 Task: Create a sub task Design and Implement Solution for the task  Upgrade and migrate company vendor management to a cloud-based solution in the project BeyondTech , assign it to team member softage.3@softage.net and update the status of the sub task to  At Risk , set the priority of the sub task to Medium
Action: Mouse moved to (455, 284)
Screenshot: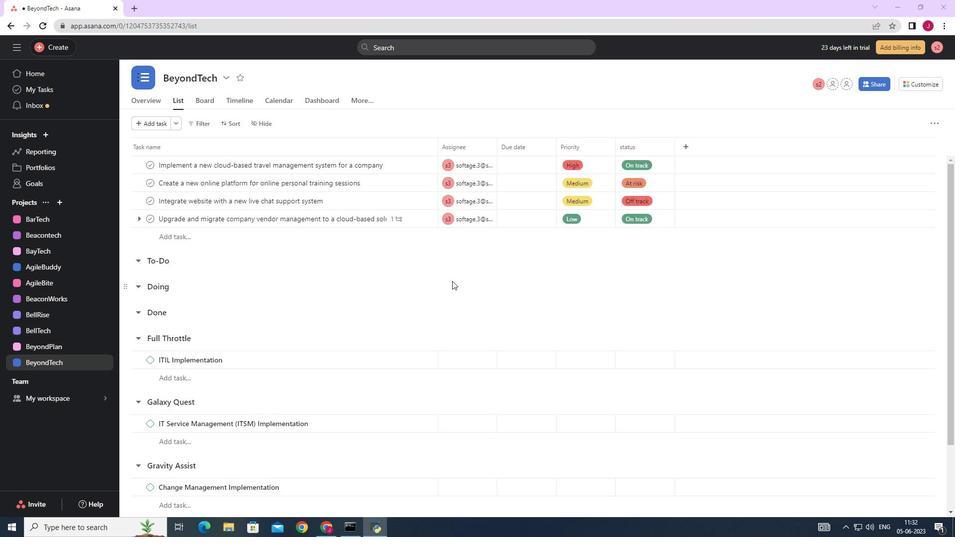 
Action: Mouse scrolled (455, 284) with delta (0, 0)
Screenshot: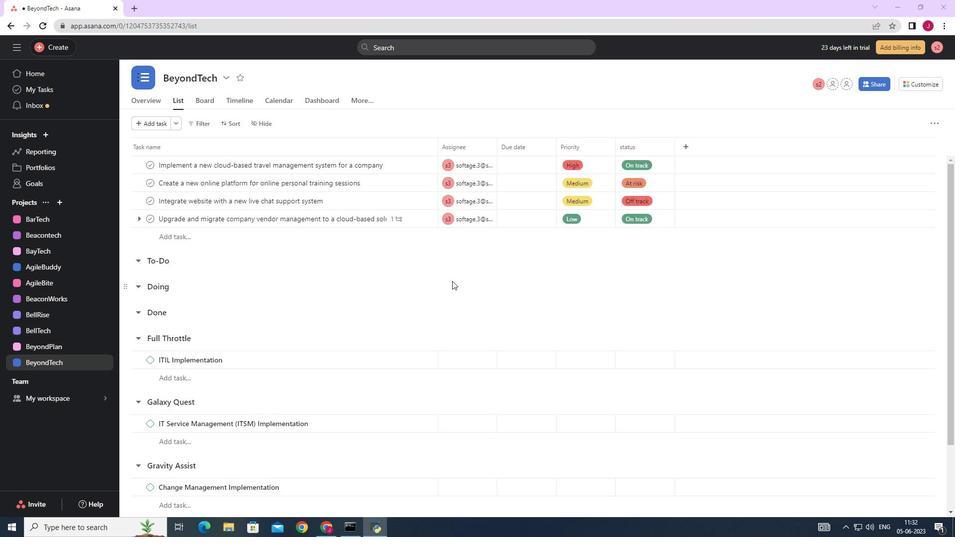 
Action: Mouse moved to (457, 288)
Screenshot: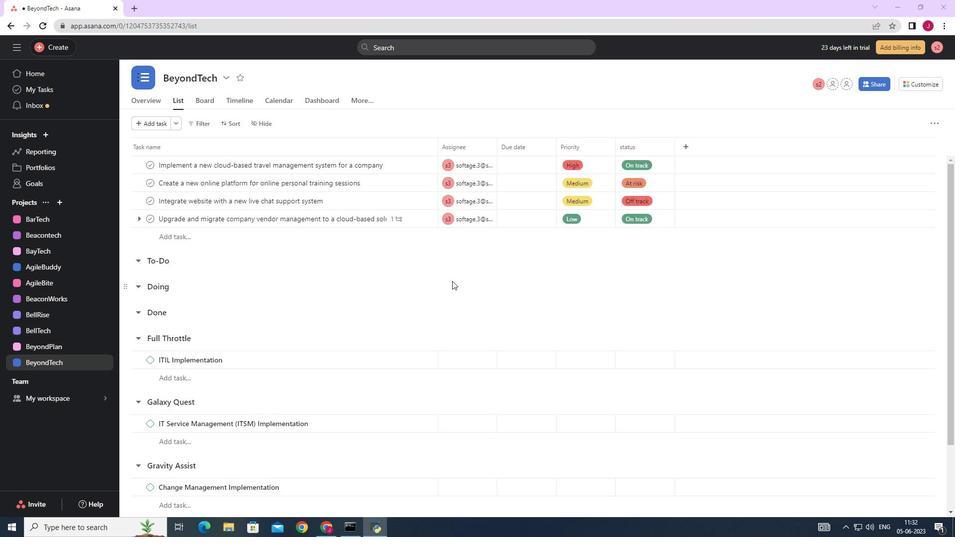 
Action: Mouse scrolled (457, 287) with delta (0, 0)
Screenshot: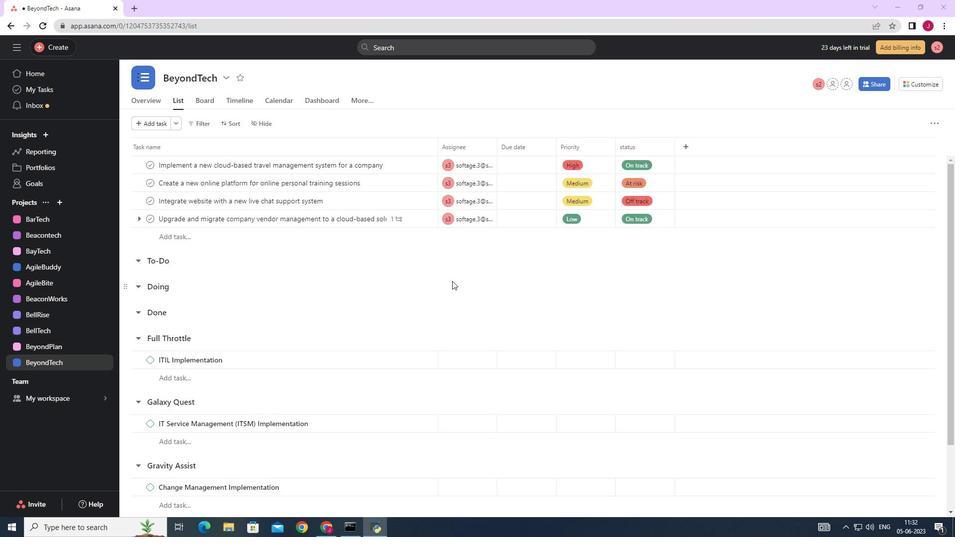 
Action: Mouse scrolled (457, 287) with delta (0, 0)
Screenshot: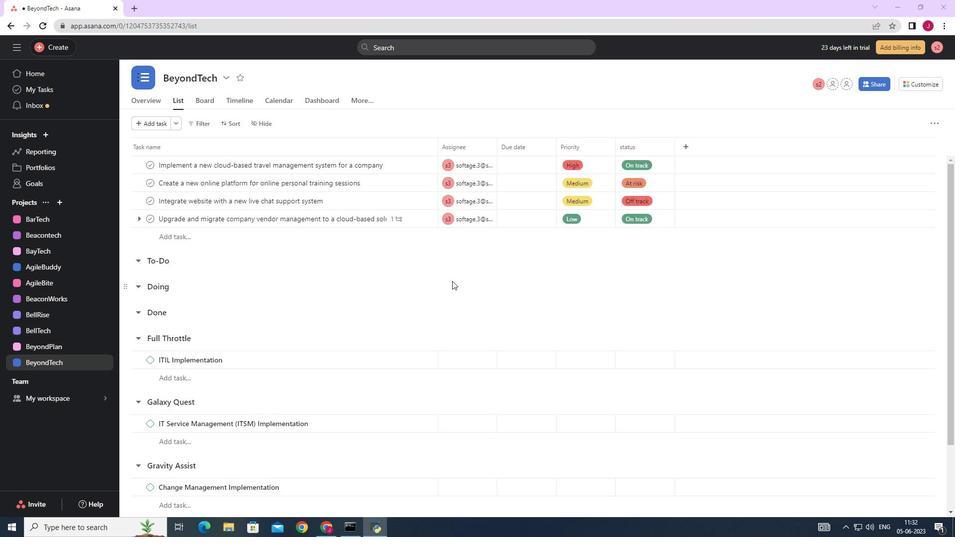 
Action: Mouse moved to (459, 289)
Screenshot: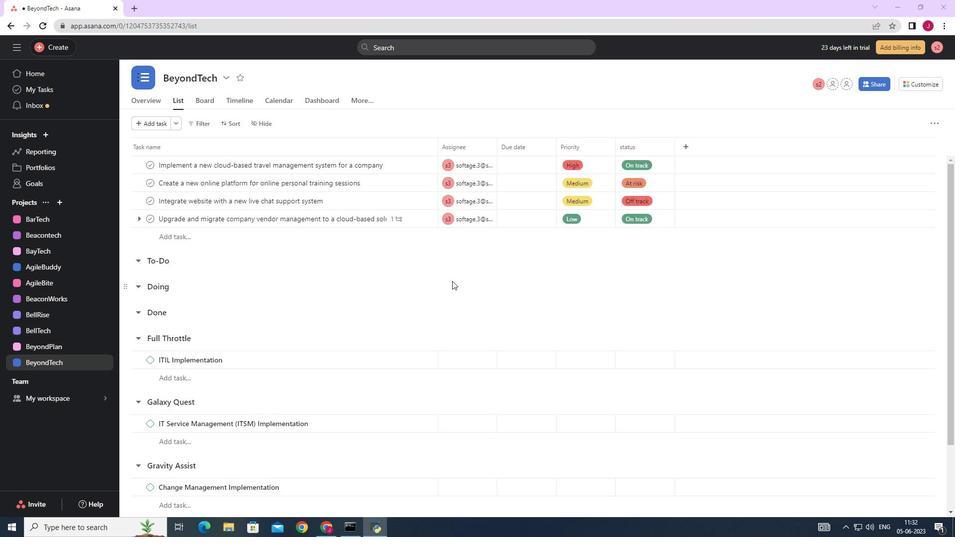 
Action: Mouse scrolled (459, 288) with delta (0, 0)
Screenshot: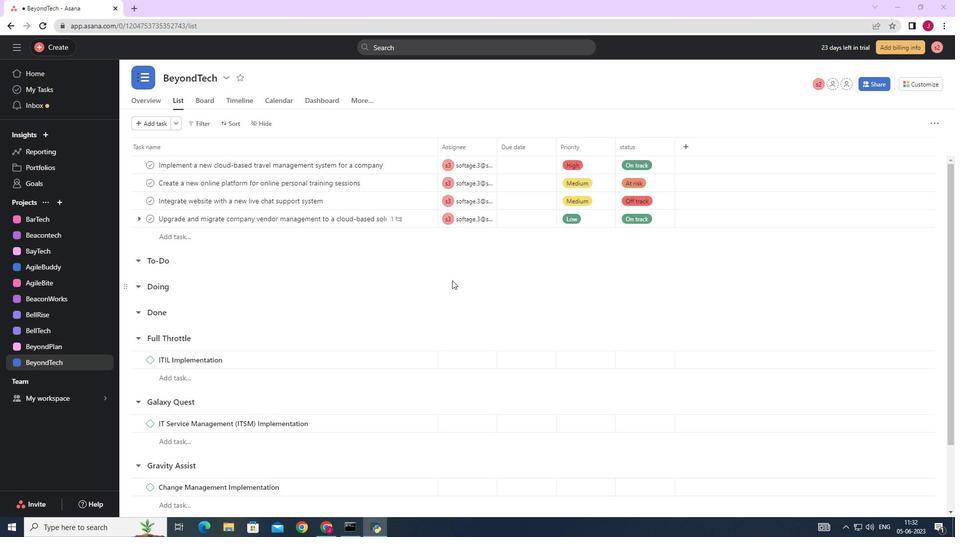 
Action: Mouse moved to (461, 294)
Screenshot: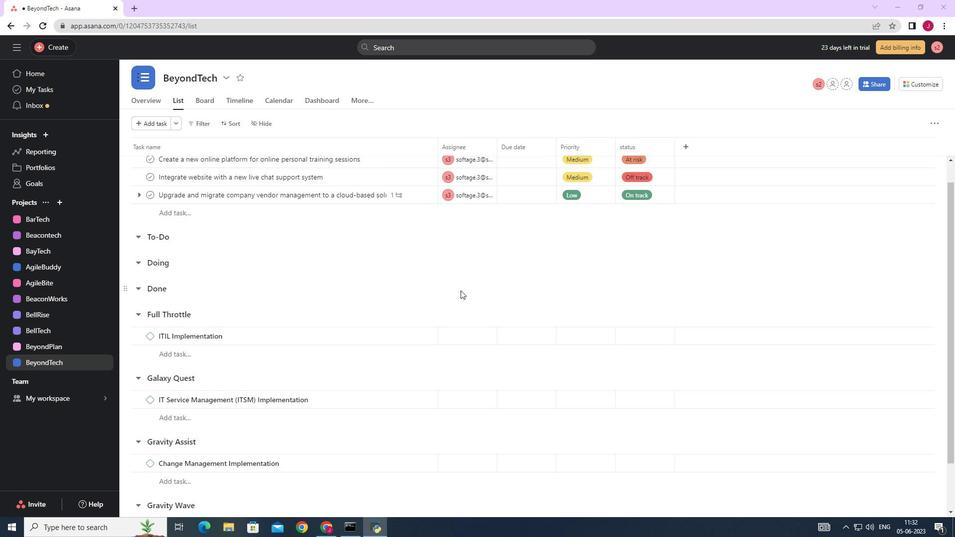 
Action: Mouse scrolled (461, 294) with delta (0, 0)
Screenshot: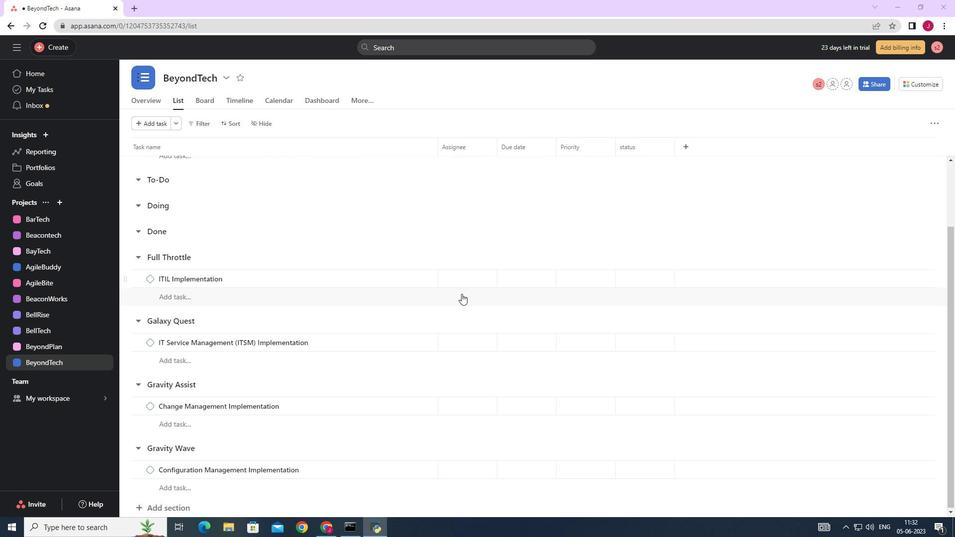 
Action: Mouse scrolled (461, 294) with delta (0, 0)
Screenshot: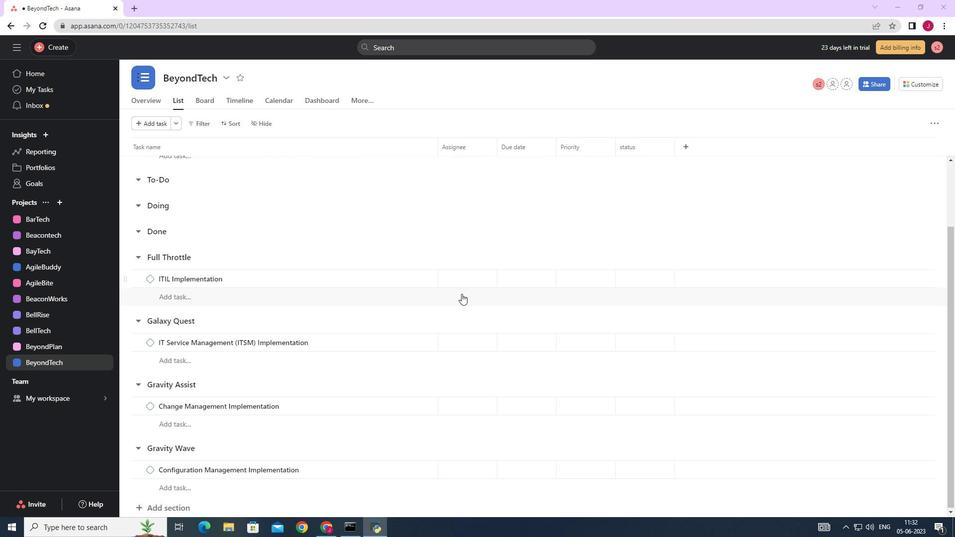 
Action: Mouse scrolled (461, 294) with delta (0, 0)
Screenshot: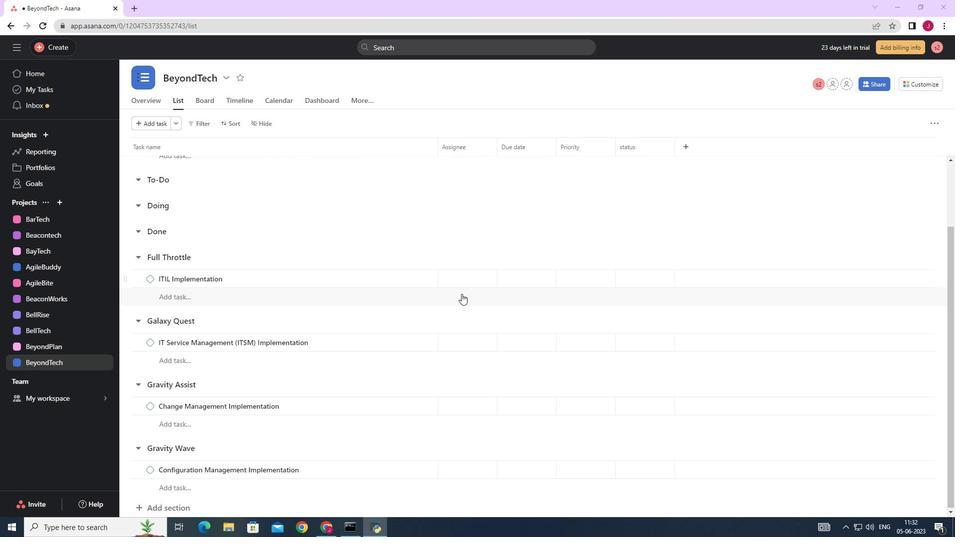 
Action: Mouse scrolled (461, 294) with delta (0, 0)
Screenshot: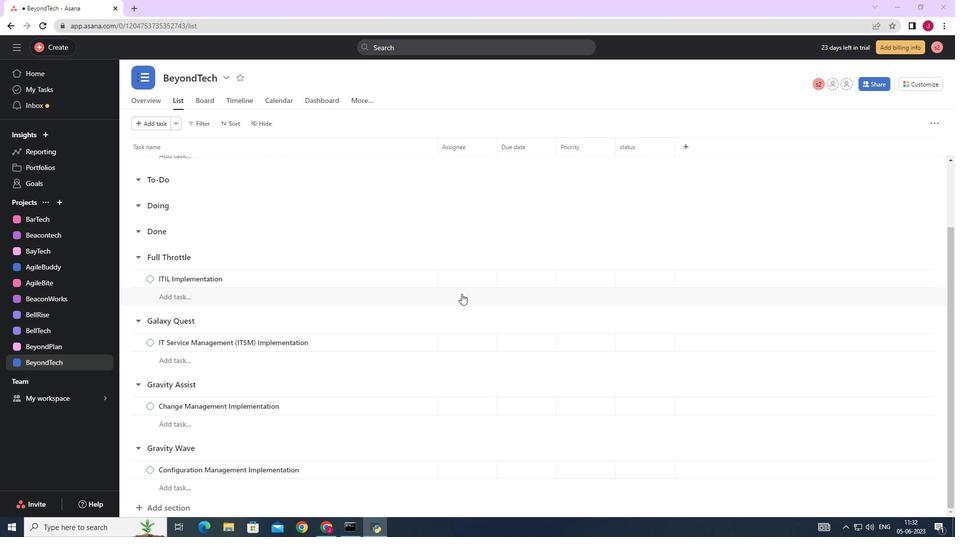 
Action: Mouse moved to (419, 220)
Screenshot: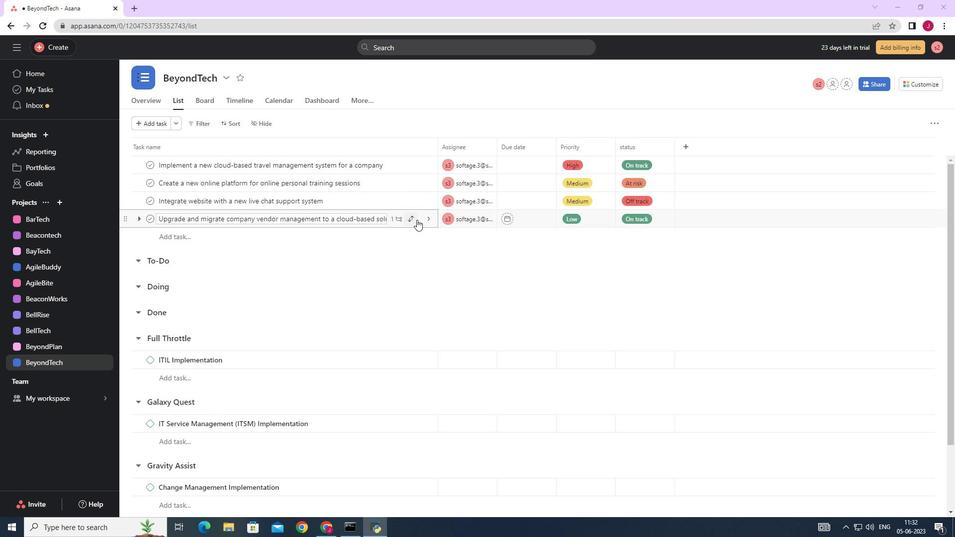 
Action: Mouse pressed left at (419, 220)
Screenshot: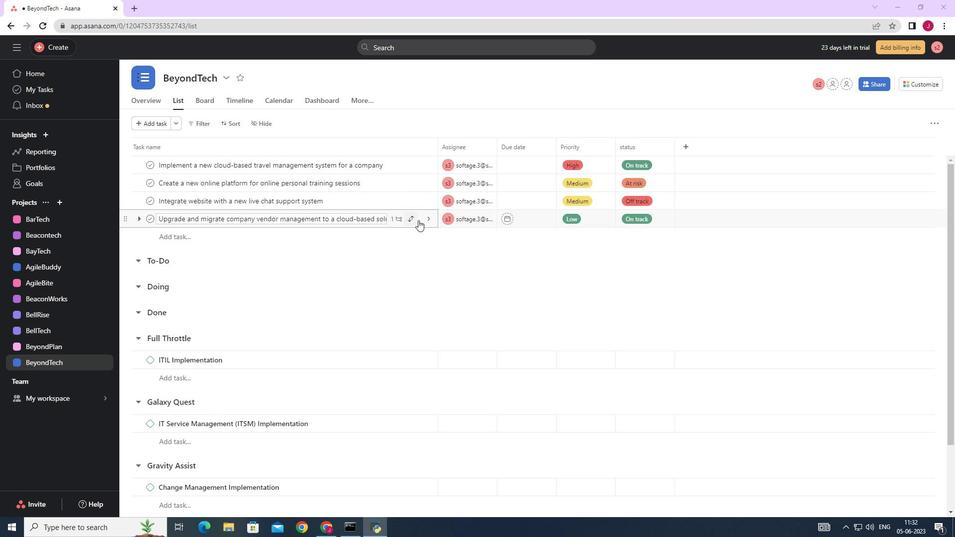 
Action: Mouse moved to (745, 383)
Screenshot: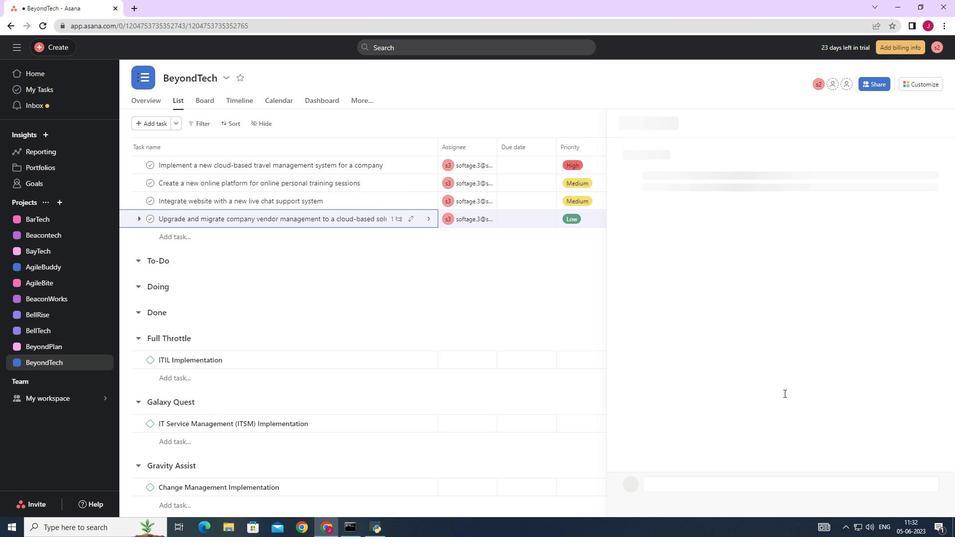 
Action: Mouse scrolled (745, 382) with delta (0, 0)
Screenshot: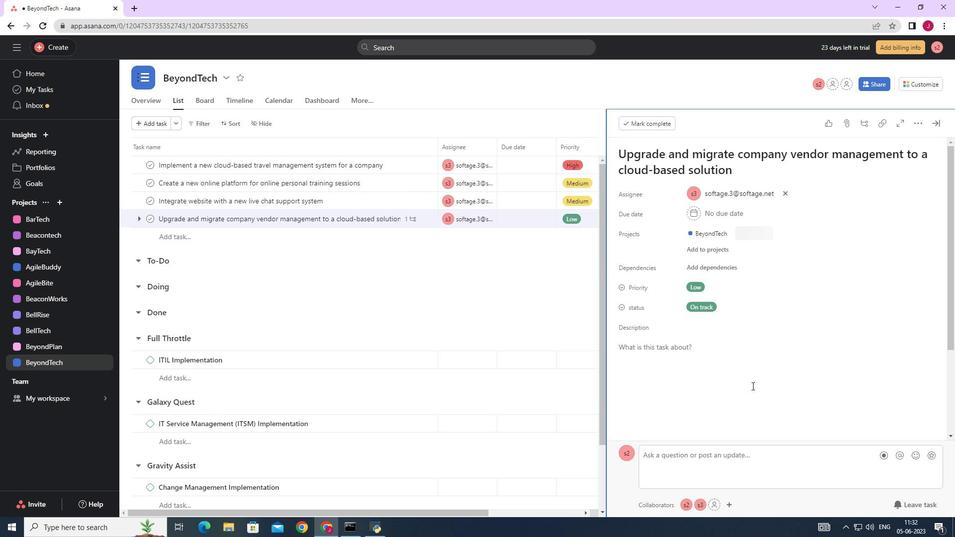 
Action: Mouse scrolled (745, 382) with delta (0, 0)
Screenshot: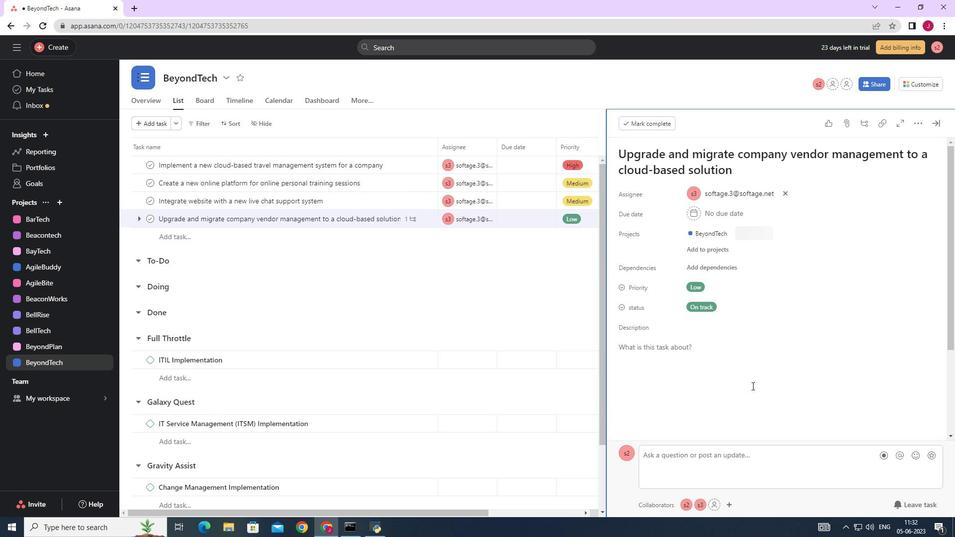
Action: Mouse scrolled (745, 382) with delta (0, 0)
Screenshot: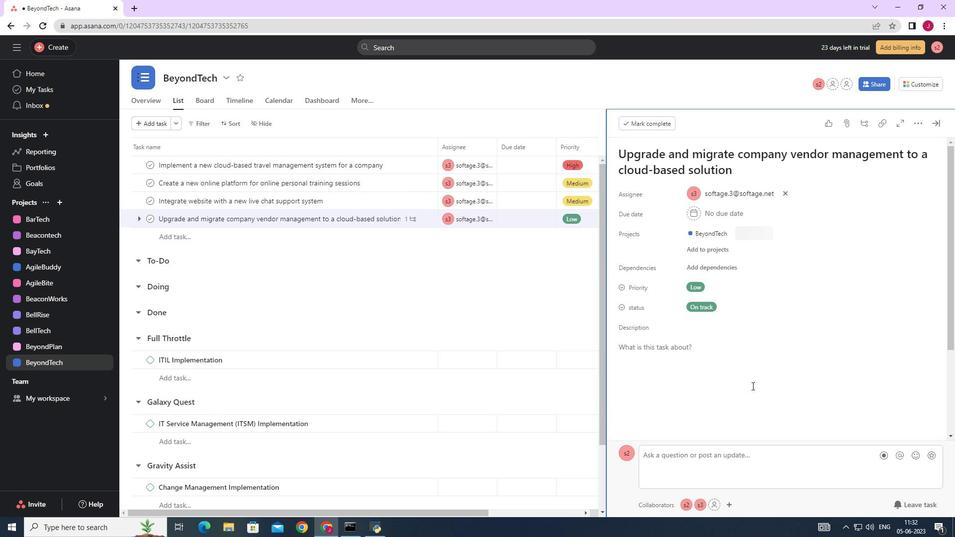 
Action: Mouse scrolled (745, 382) with delta (0, 0)
Screenshot: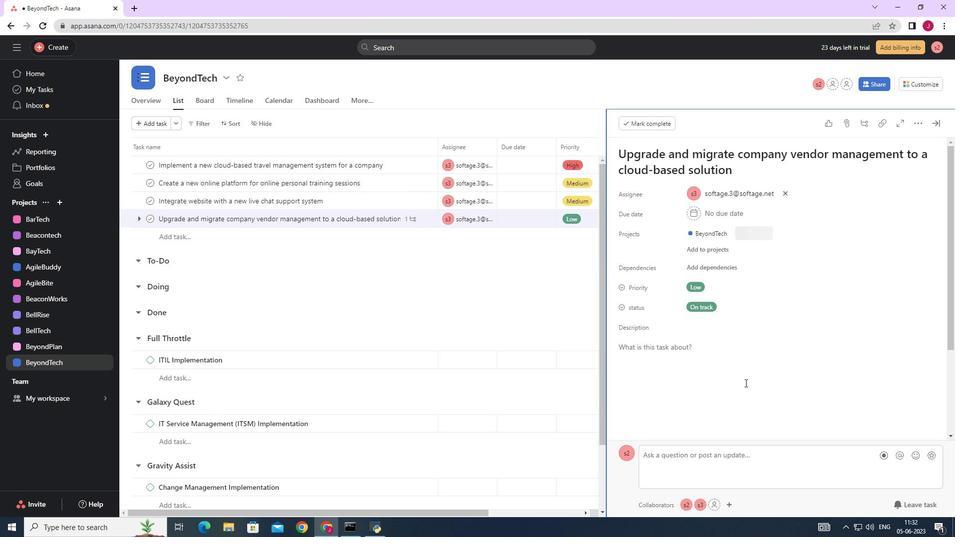 
Action: Mouse scrolled (745, 382) with delta (0, 0)
Screenshot: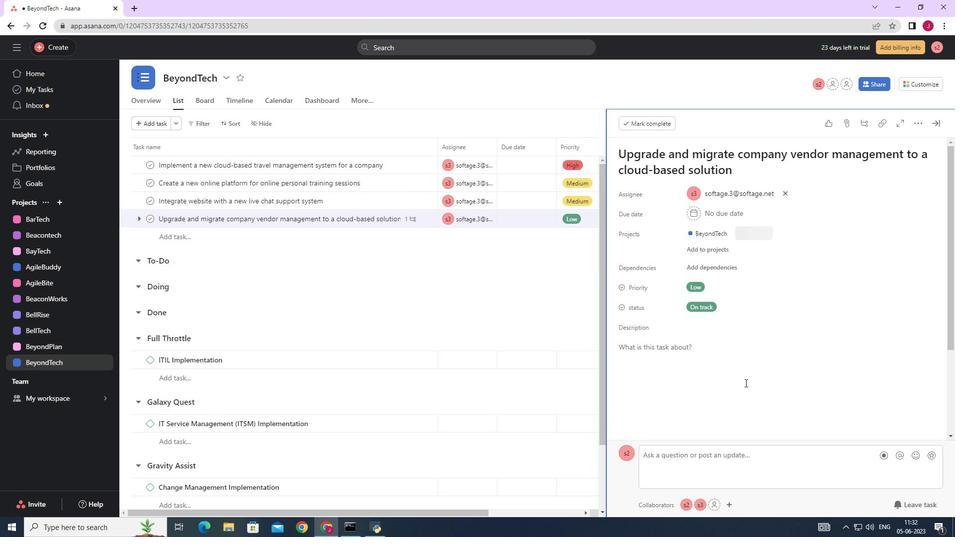 
Action: Mouse moved to (651, 364)
Screenshot: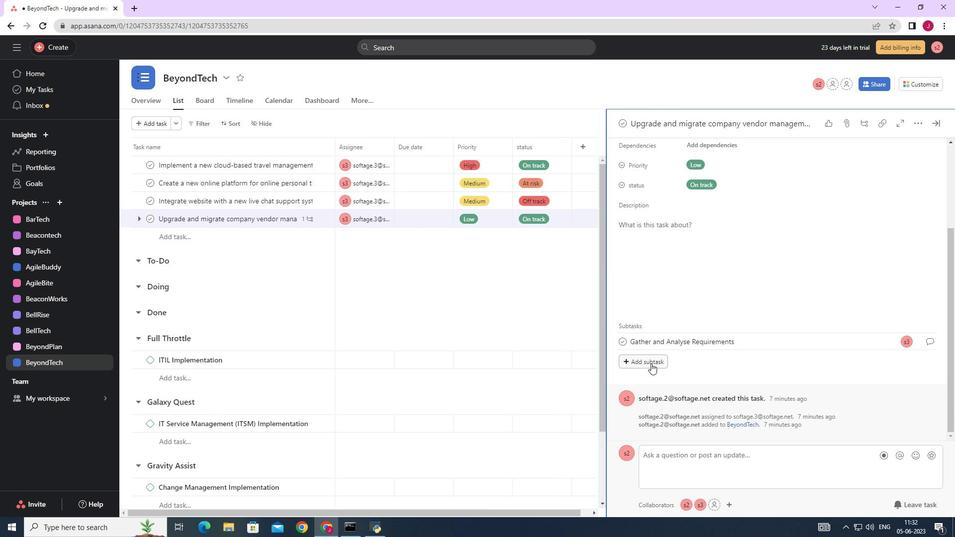 
Action: Mouse pressed left at (651, 364)
Screenshot: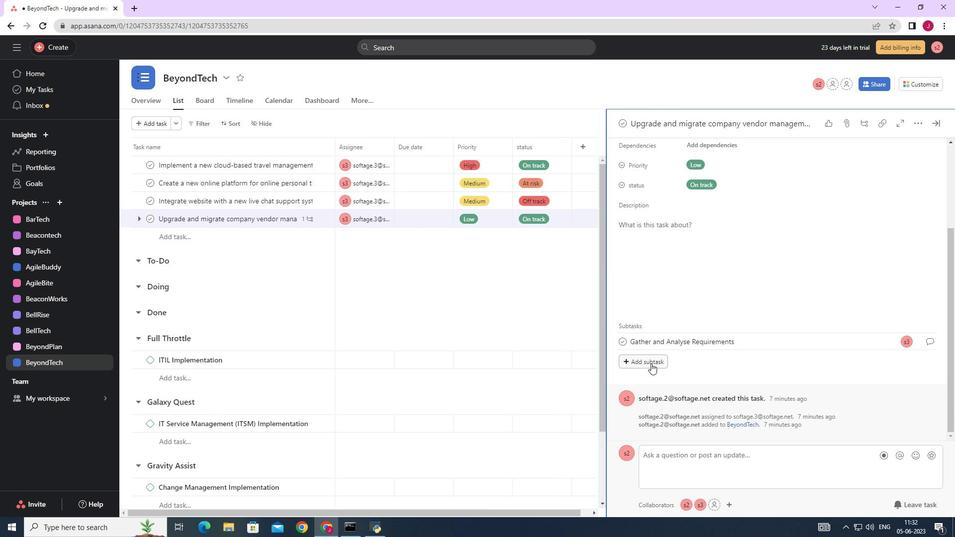 
Action: Key pressed <Key.caps_lock>D<Key.caps_lock>esign<Key.space>and<Key.space><Key.caps_lock>I<Key.caps_lock>mplement<Key.space><Key.caps_lock>S<Key.caps_lock>olution
Screenshot: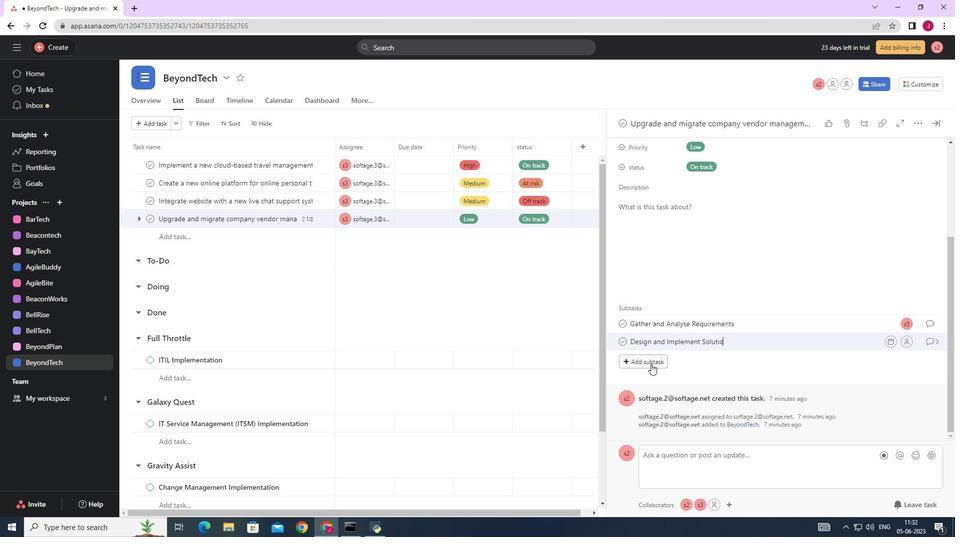 
Action: Mouse moved to (910, 341)
Screenshot: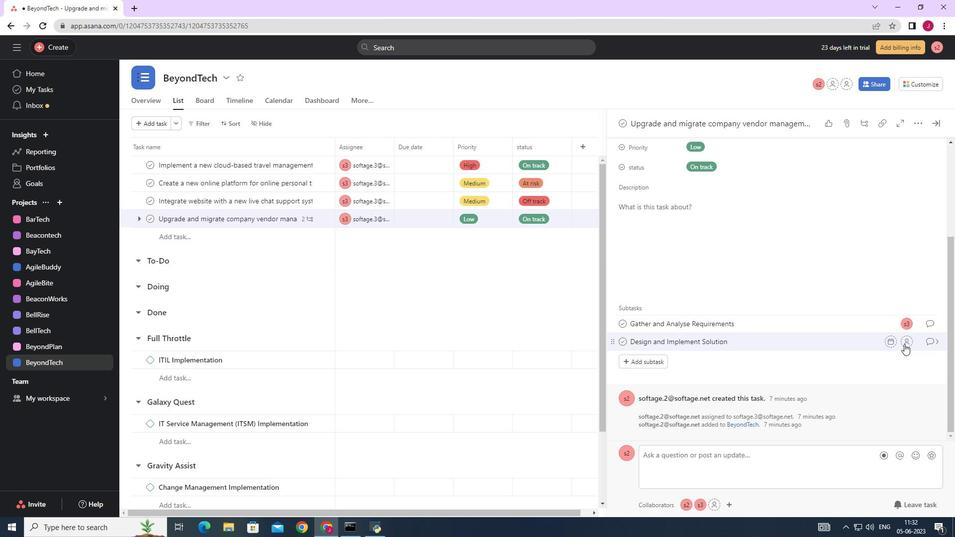 
Action: Mouse pressed left at (910, 341)
Screenshot: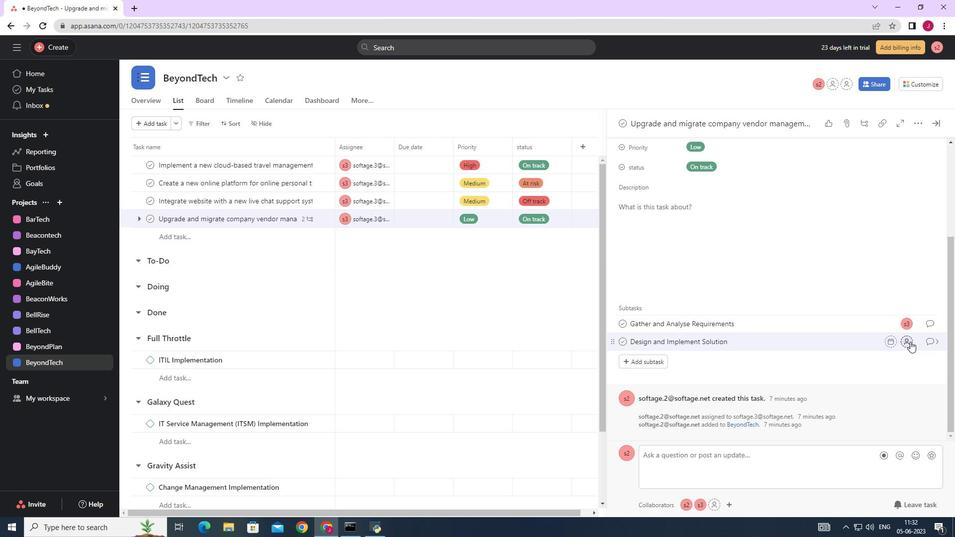 
Action: Mouse moved to (799, 383)
Screenshot: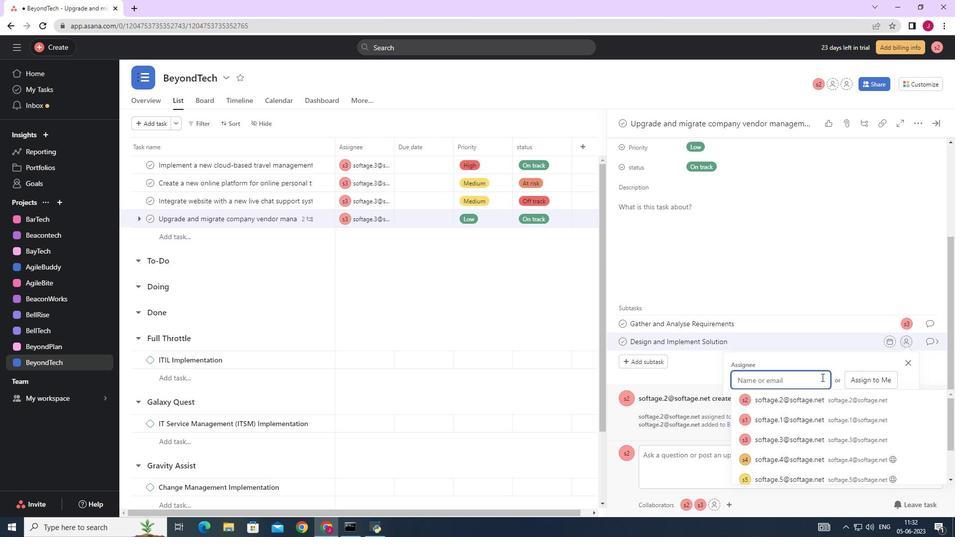 
Action: Key pressed softage.3
Screenshot: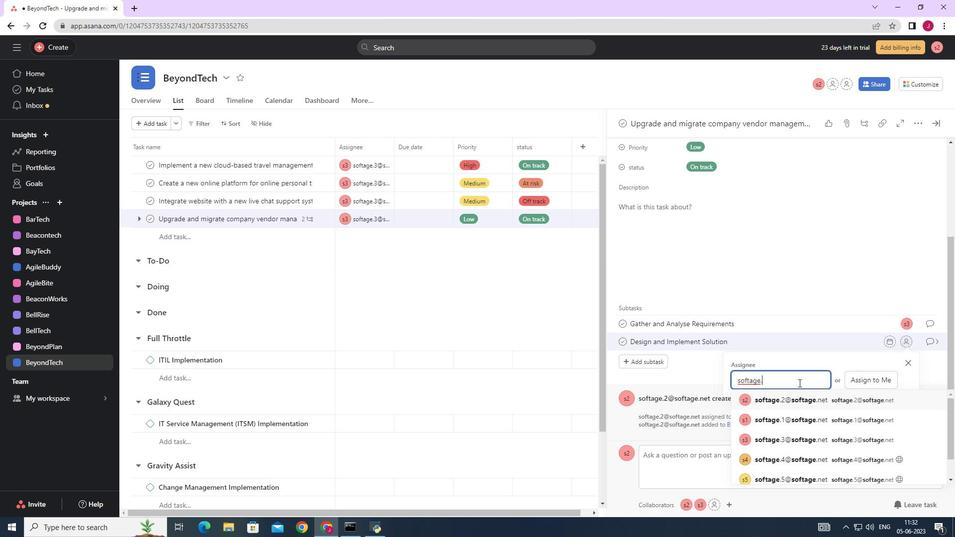 
Action: Mouse moved to (816, 400)
Screenshot: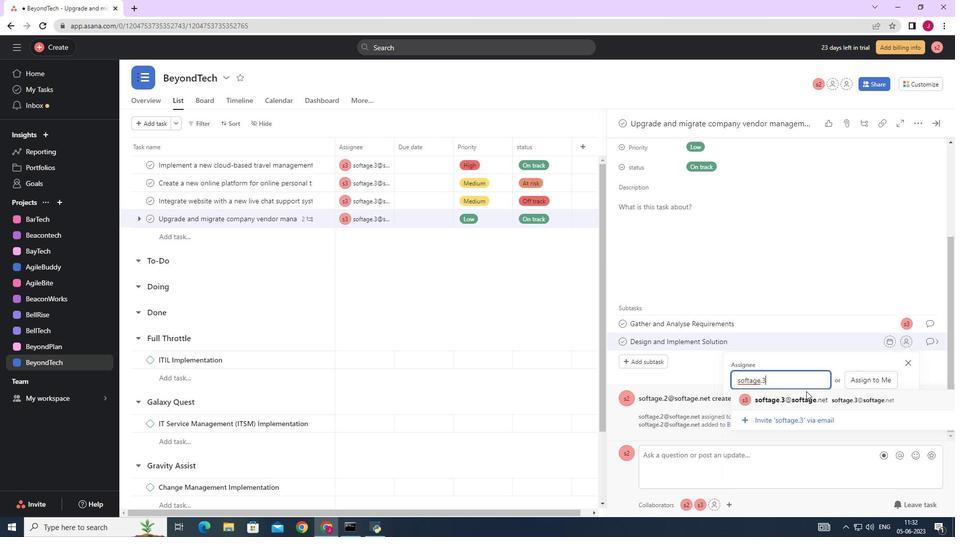 
Action: Mouse pressed left at (816, 400)
Screenshot: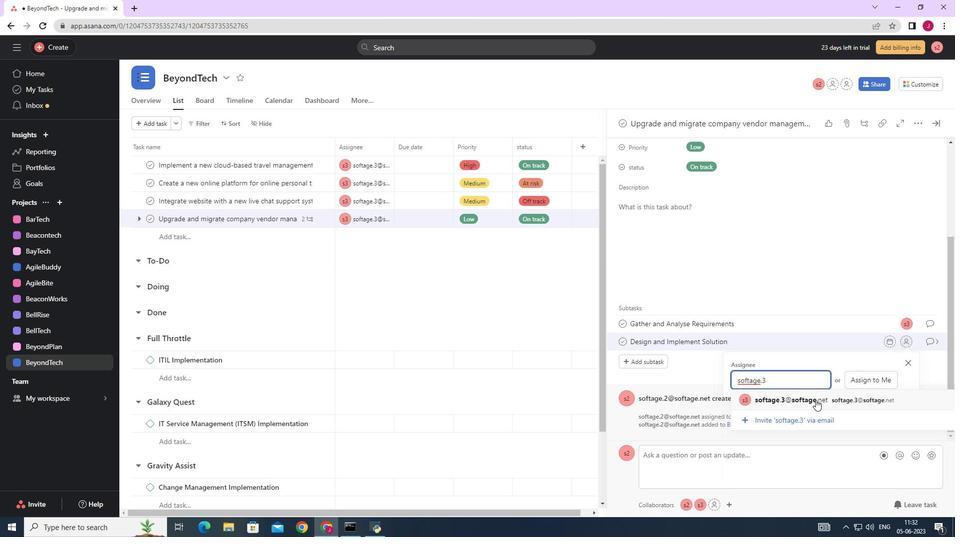 
Action: Mouse moved to (930, 341)
Screenshot: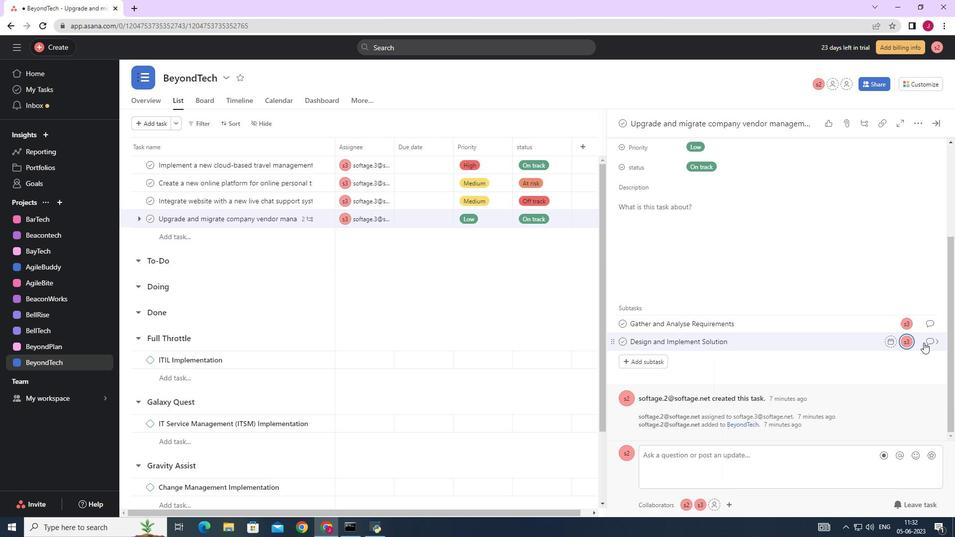 
Action: Mouse pressed left at (930, 341)
Screenshot: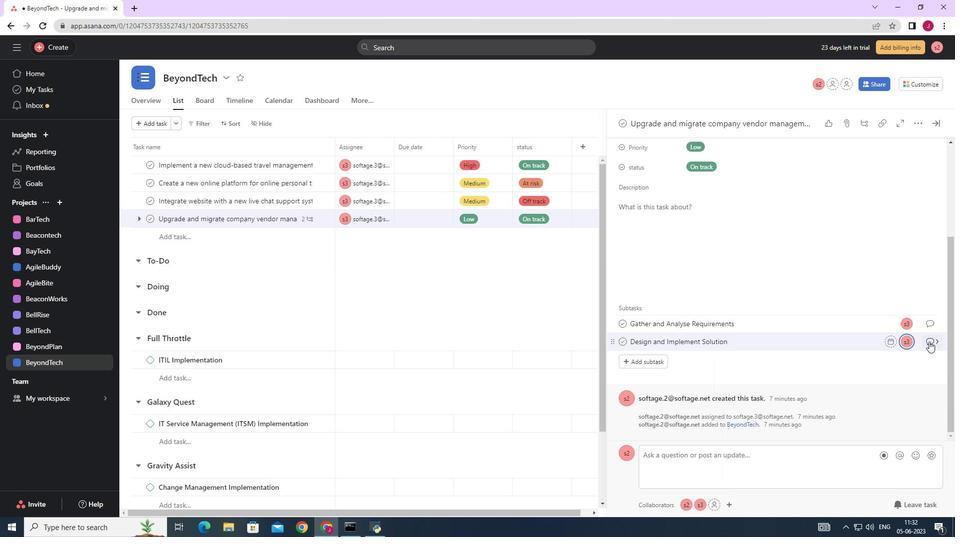 
Action: Mouse moved to (667, 262)
Screenshot: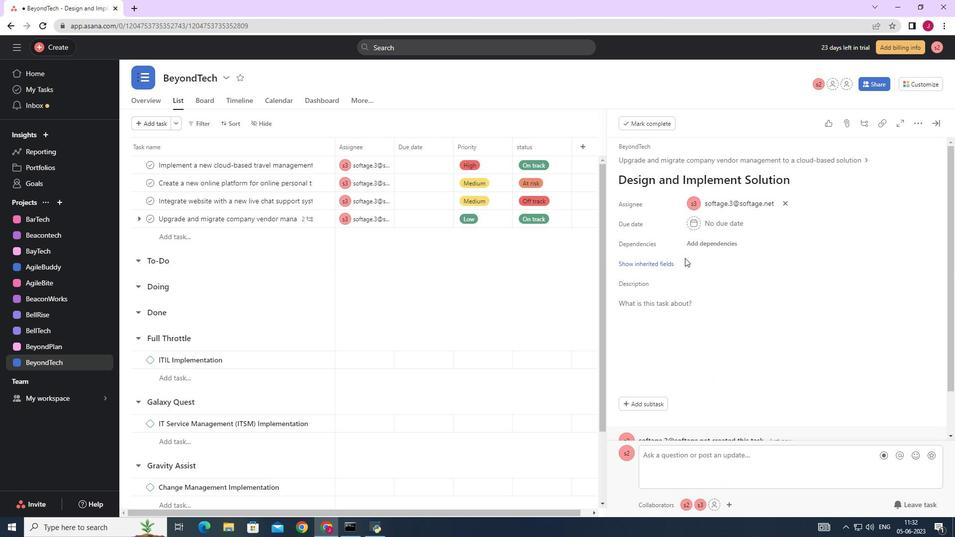 
Action: Mouse pressed left at (667, 262)
Screenshot: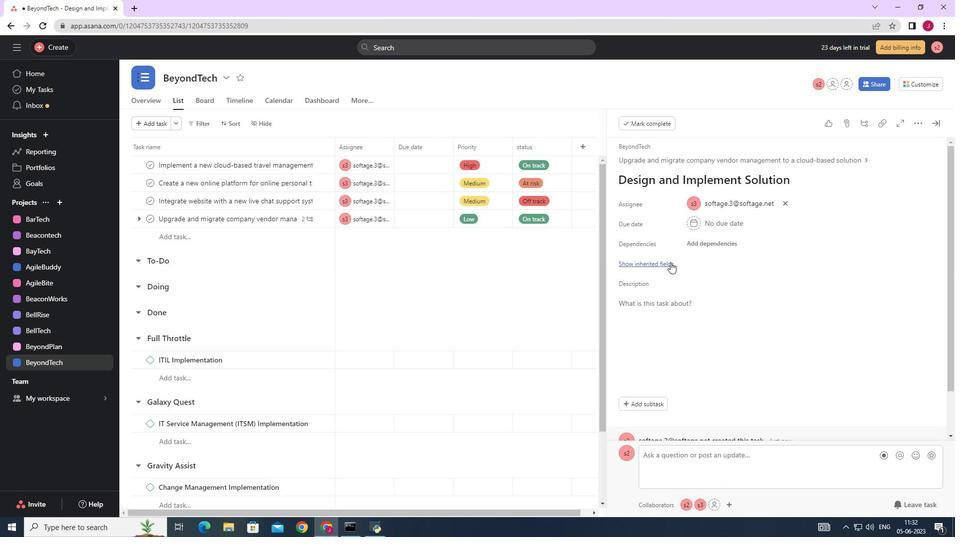 
Action: Mouse moved to (698, 281)
Screenshot: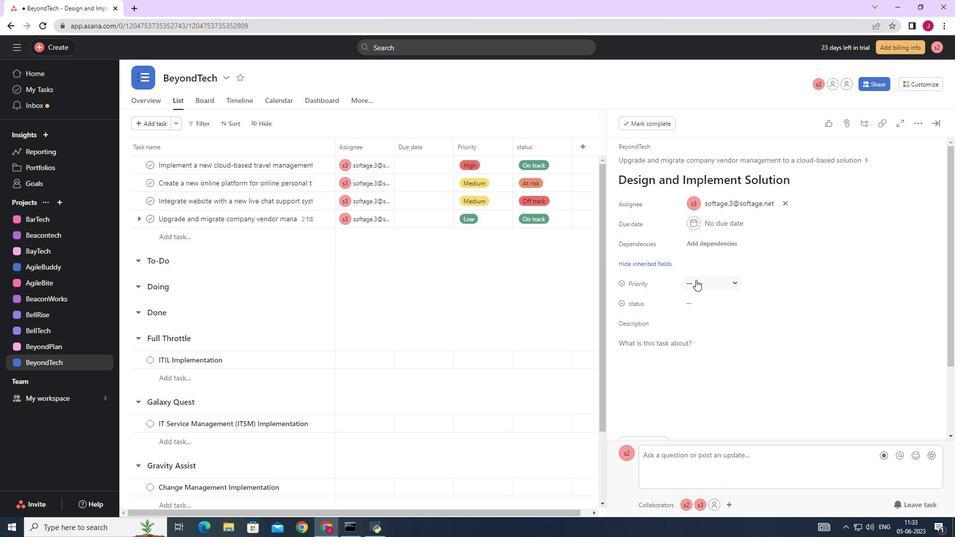 
Action: Mouse pressed left at (698, 281)
Screenshot: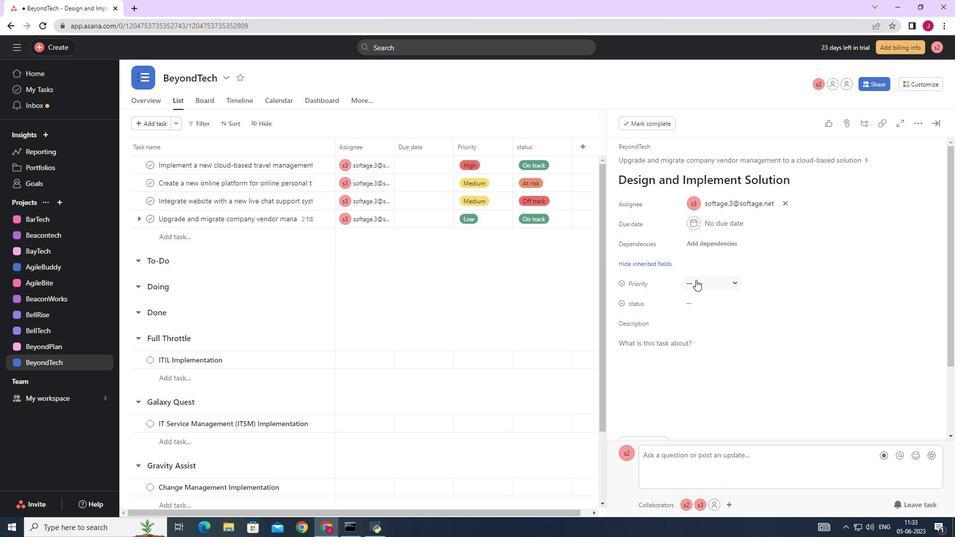 
Action: Mouse moved to (720, 338)
Screenshot: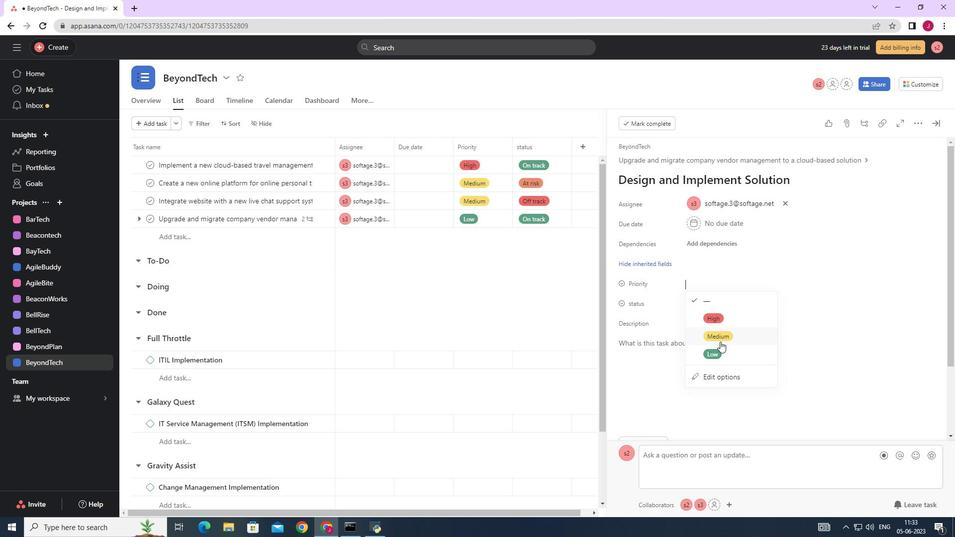 
Action: Mouse pressed left at (720, 338)
Screenshot: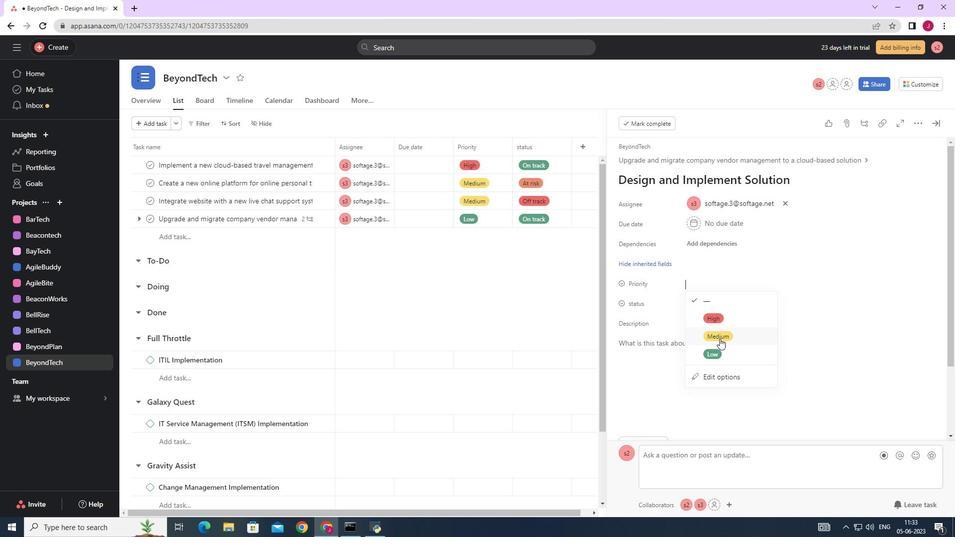 
Action: Mouse moved to (698, 302)
Screenshot: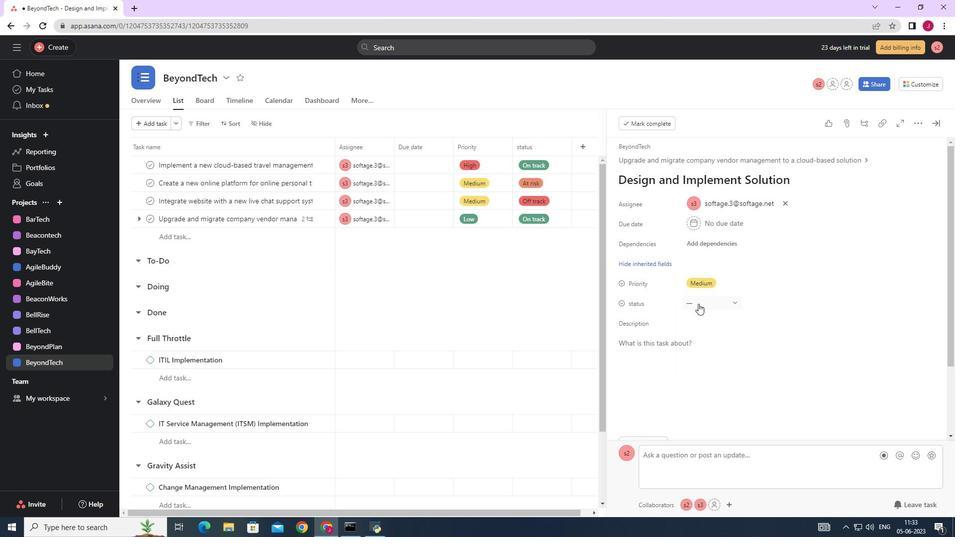 
Action: Mouse pressed left at (698, 302)
Screenshot: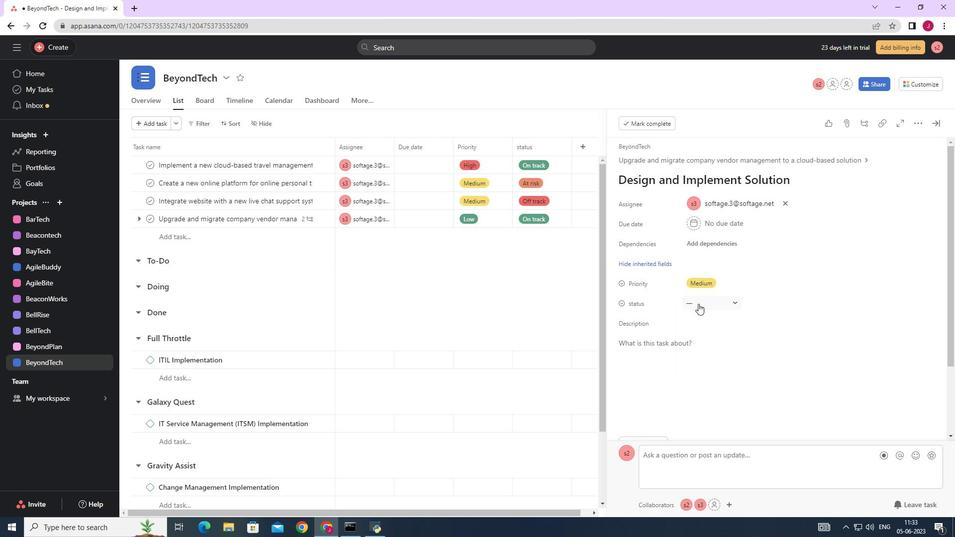 
Action: Mouse moved to (713, 375)
Screenshot: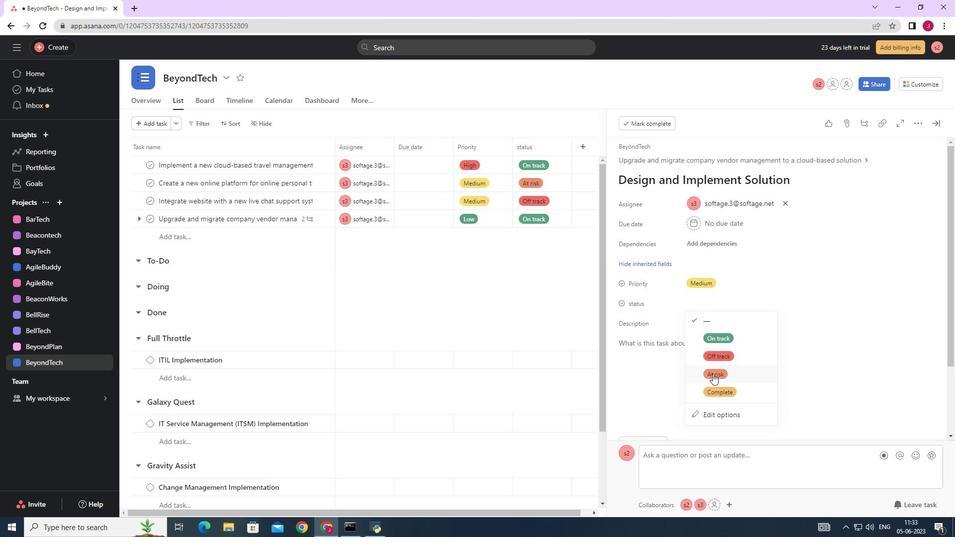 
Action: Mouse pressed left at (713, 375)
Screenshot: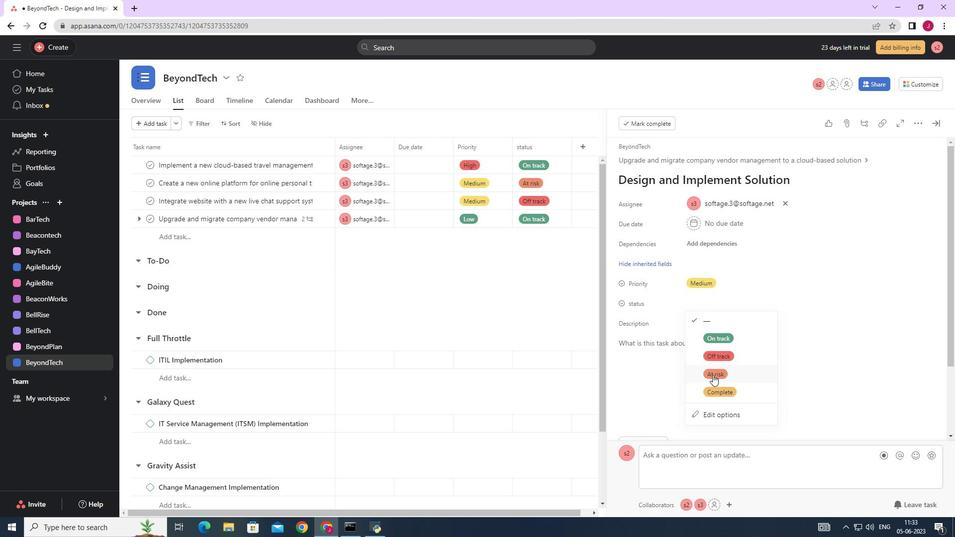 
Action: Mouse moved to (935, 123)
Screenshot: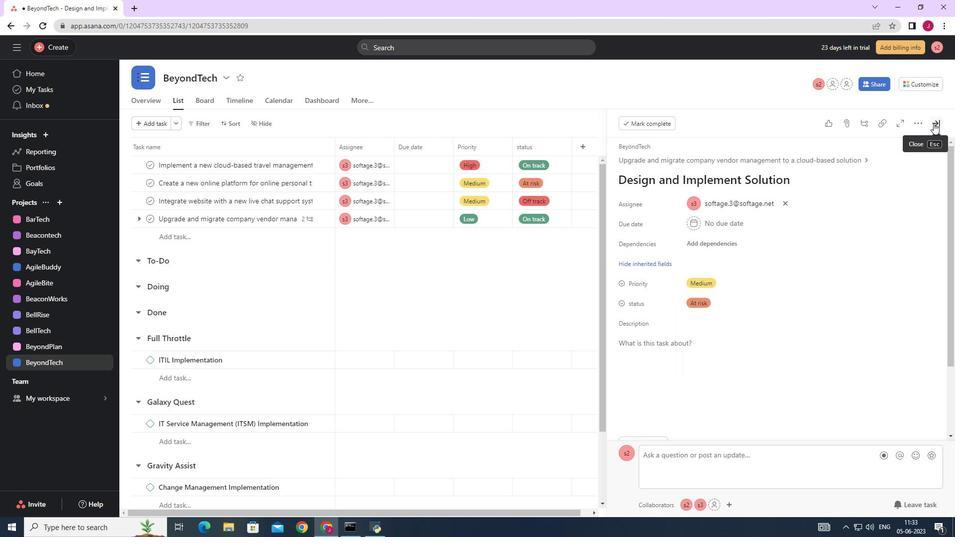 
Action: Mouse pressed left at (935, 123)
Screenshot: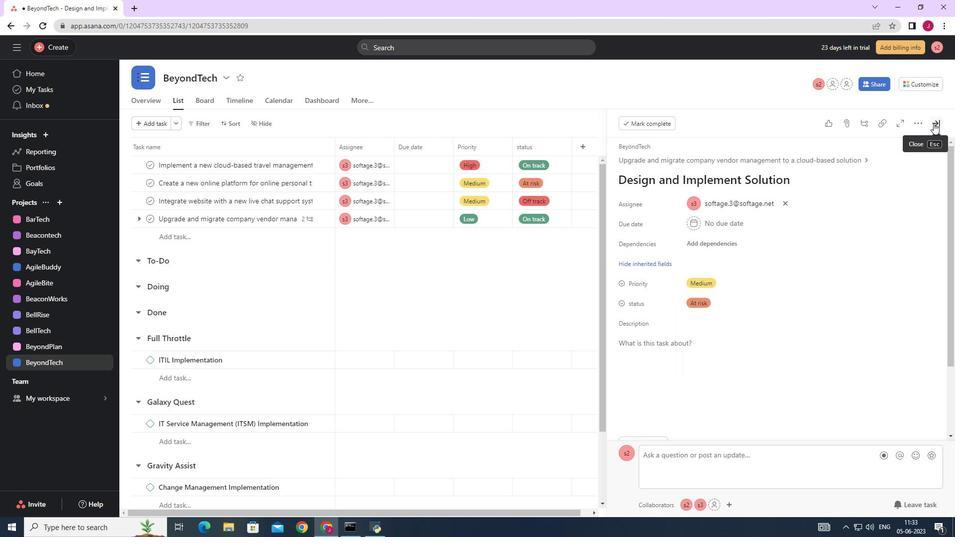 
Action: Mouse moved to (931, 128)
Screenshot: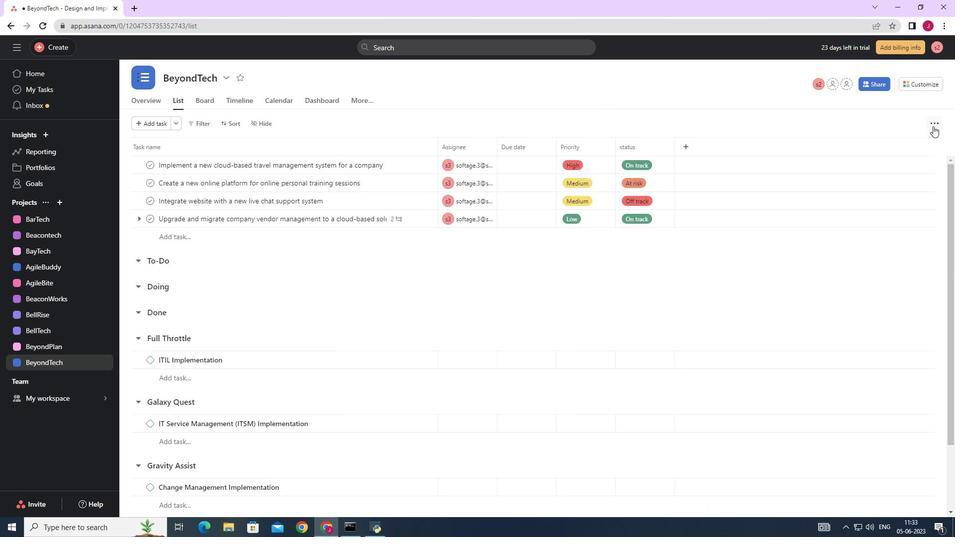 
